 Task: Create a rule from the Agile list, Priority changed -> Complete task in the project BlueChip if Priority Cleared then Complete Task
Action: Mouse moved to (927, 150)
Screenshot: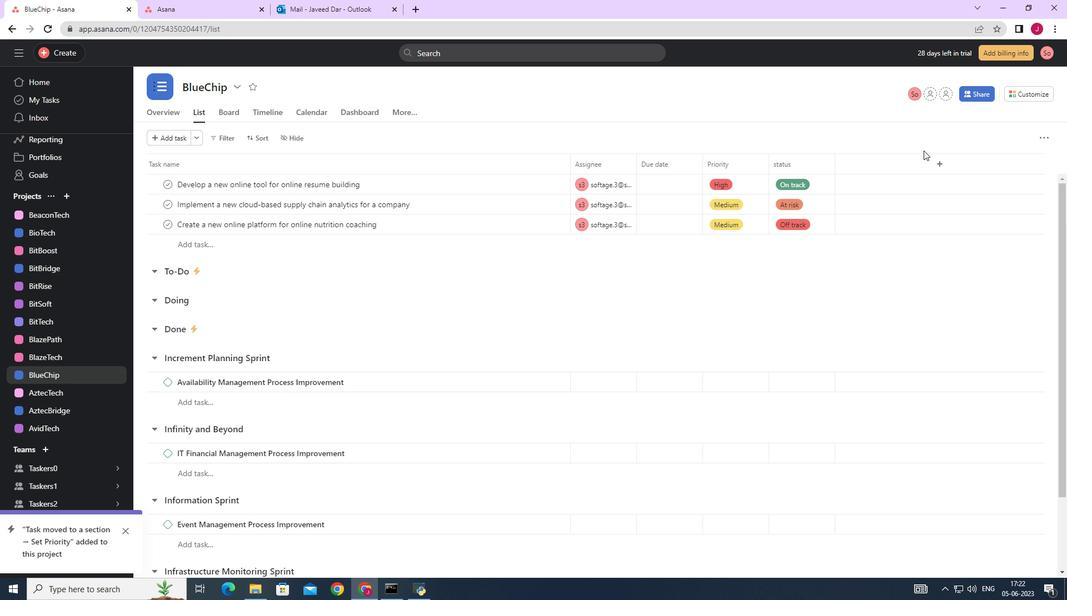 
Action: Mouse scrolled (927, 151) with delta (0, 0)
Screenshot: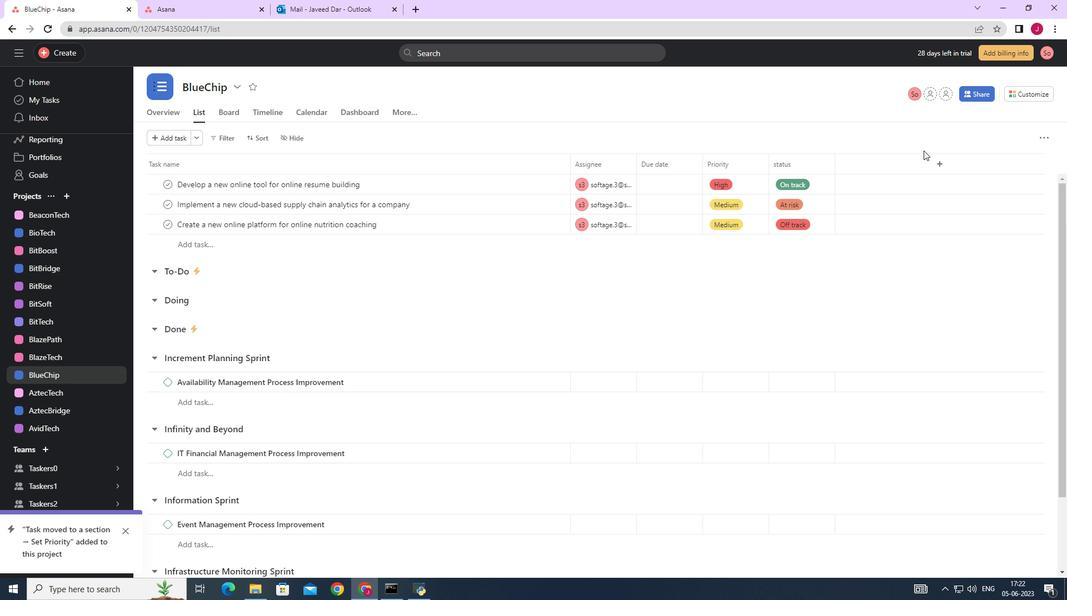 
Action: Mouse moved to (962, 130)
Screenshot: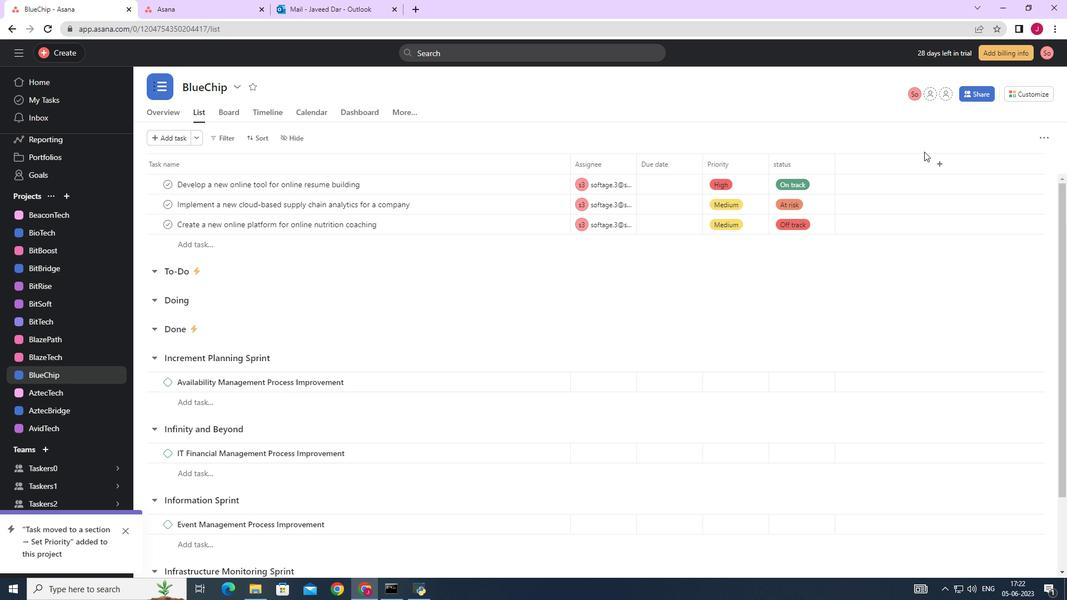 
Action: Mouse scrolled (953, 133) with delta (0, 0)
Screenshot: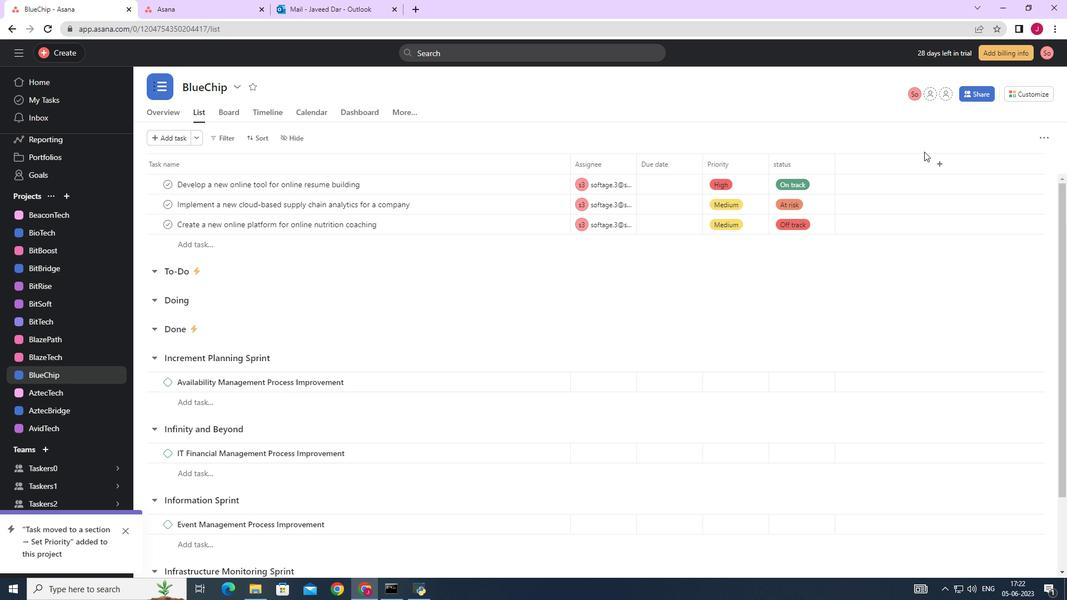 
Action: Mouse moved to (1029, 90)
Screenshot: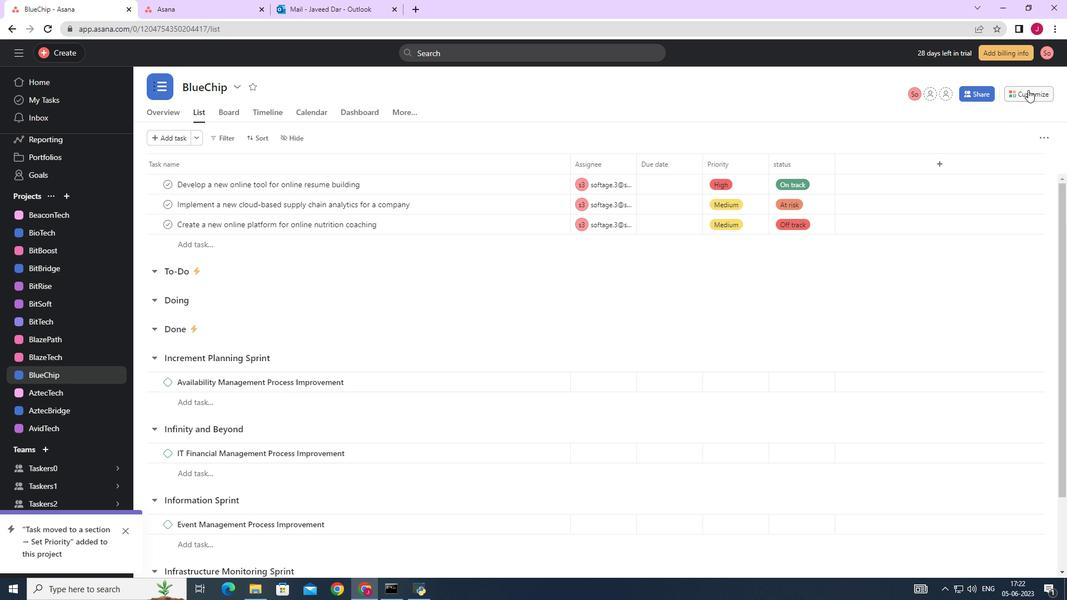 
Action: Mouse pressed left at (1029, 90)
Screenshot: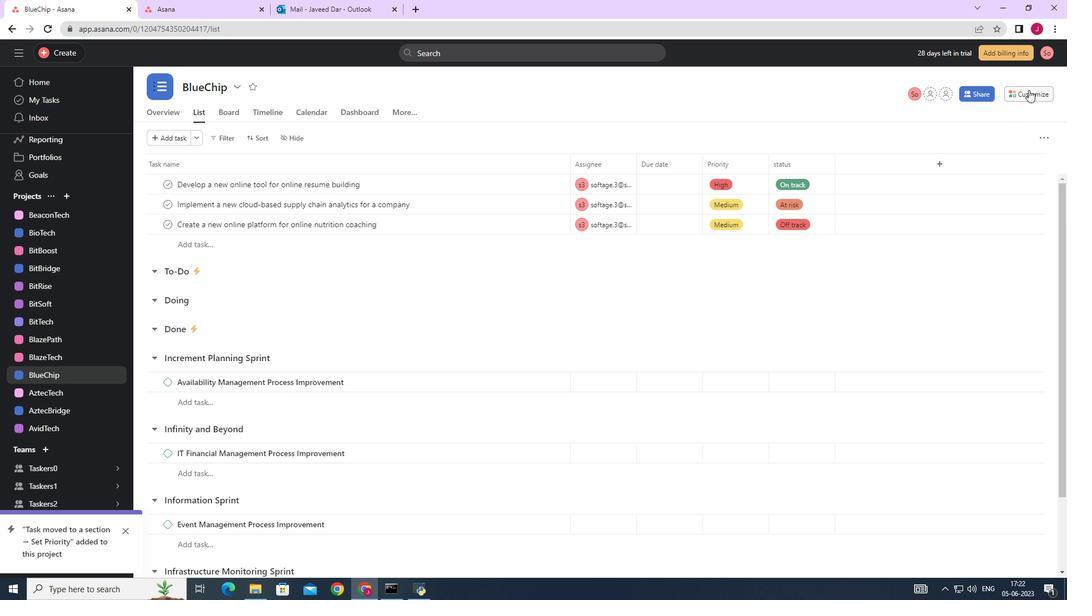 
Action: Mouse moved to (837, 237)
Screenshot: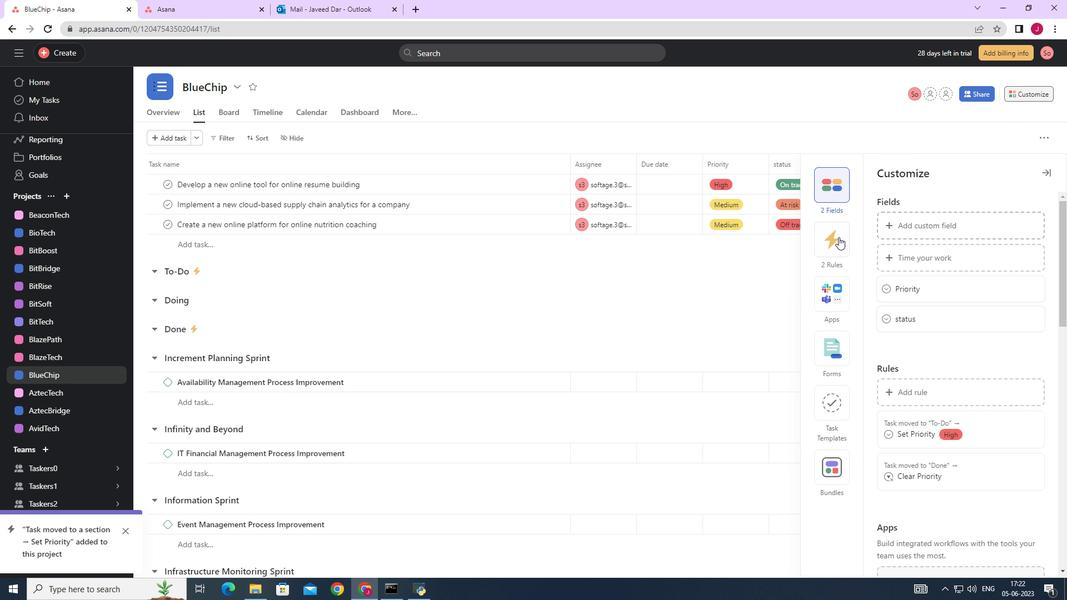 
Action: Mouse pressed left at (837, 237)
Screenshot: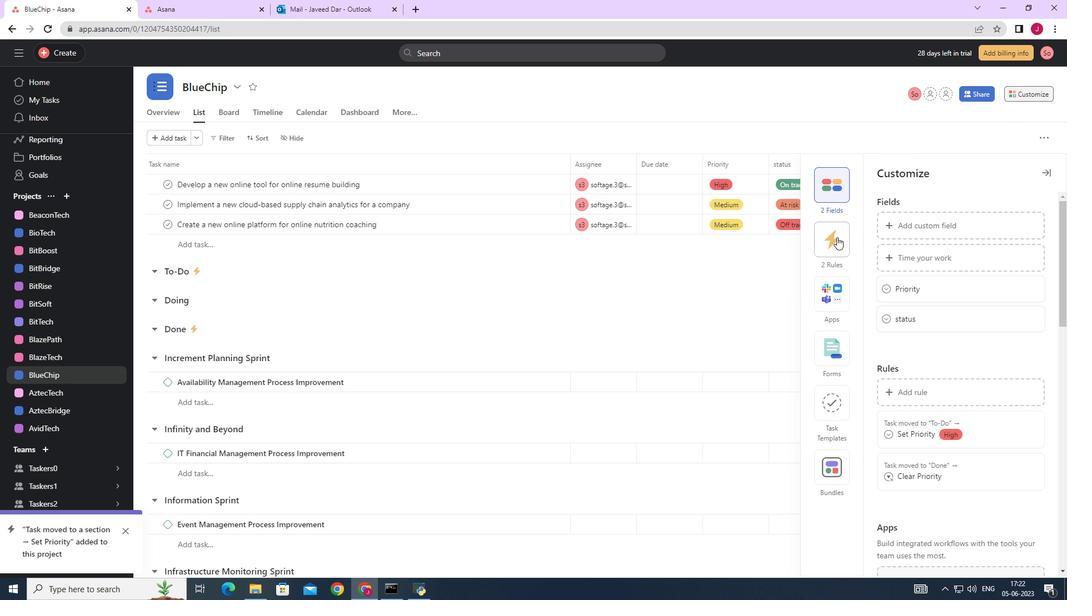
Action: Mouse moved to (937, 220)
Screenshot: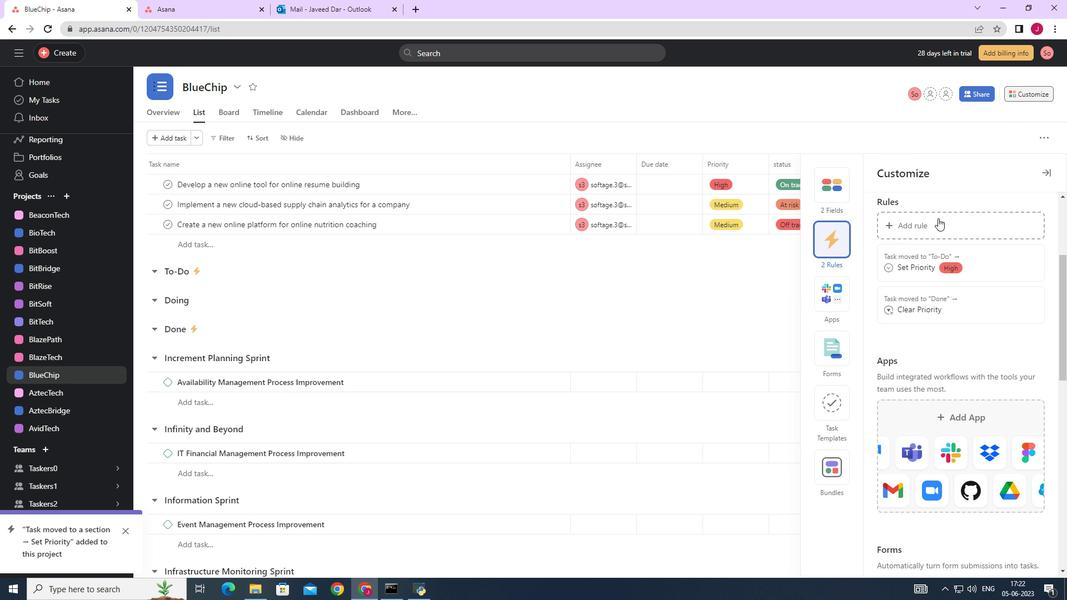 
Action: Mouse pressed left at (937, 220)
Screenshot: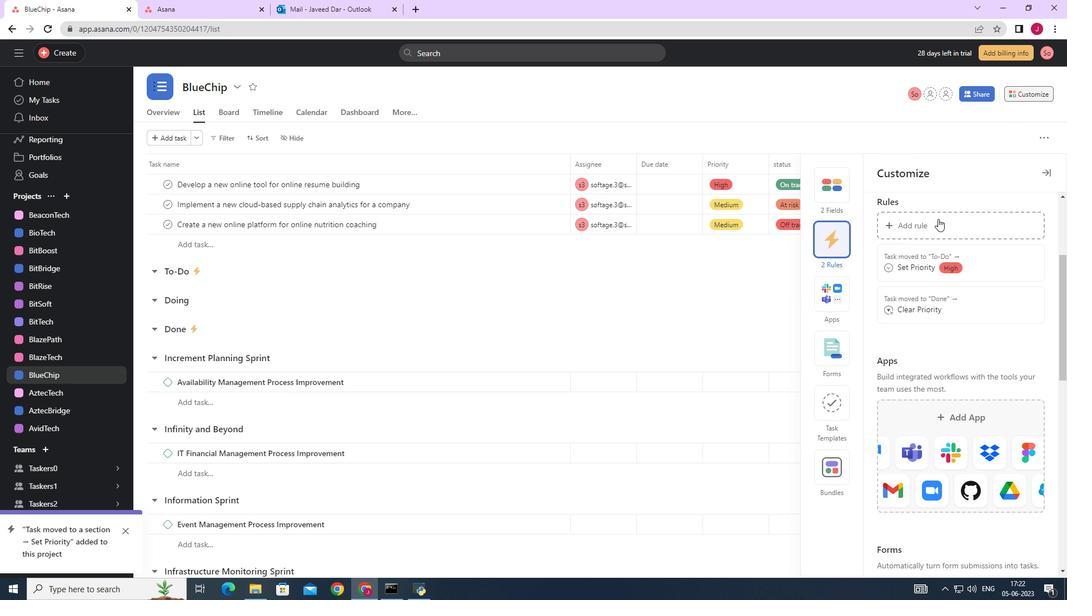
Action: Mouse moved to (229, 167)
Screenshot: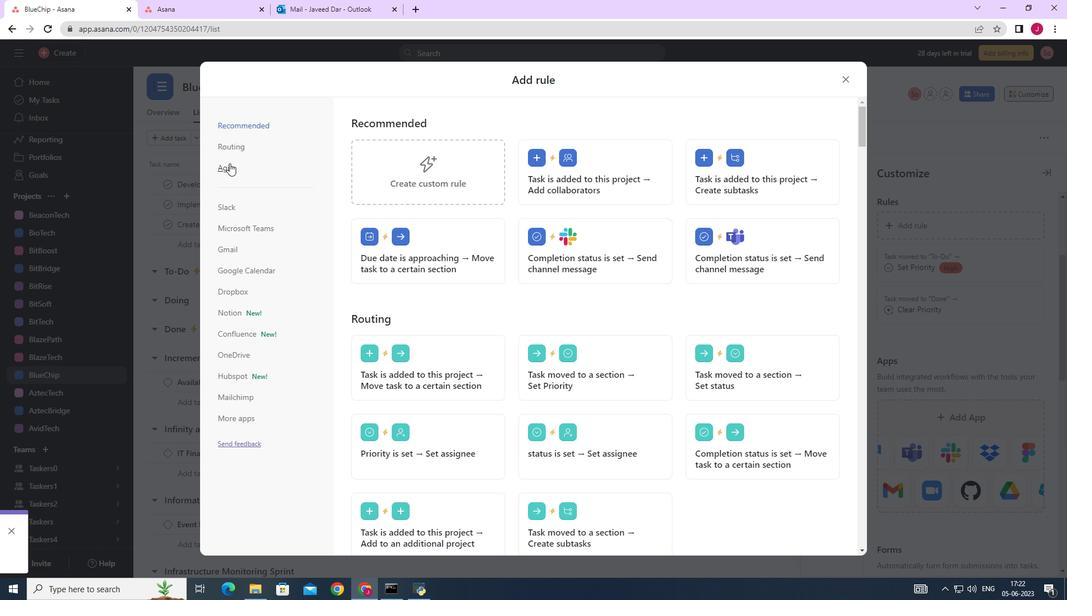 
Action: Mouse pressed left at (229, 167)
Screenshot: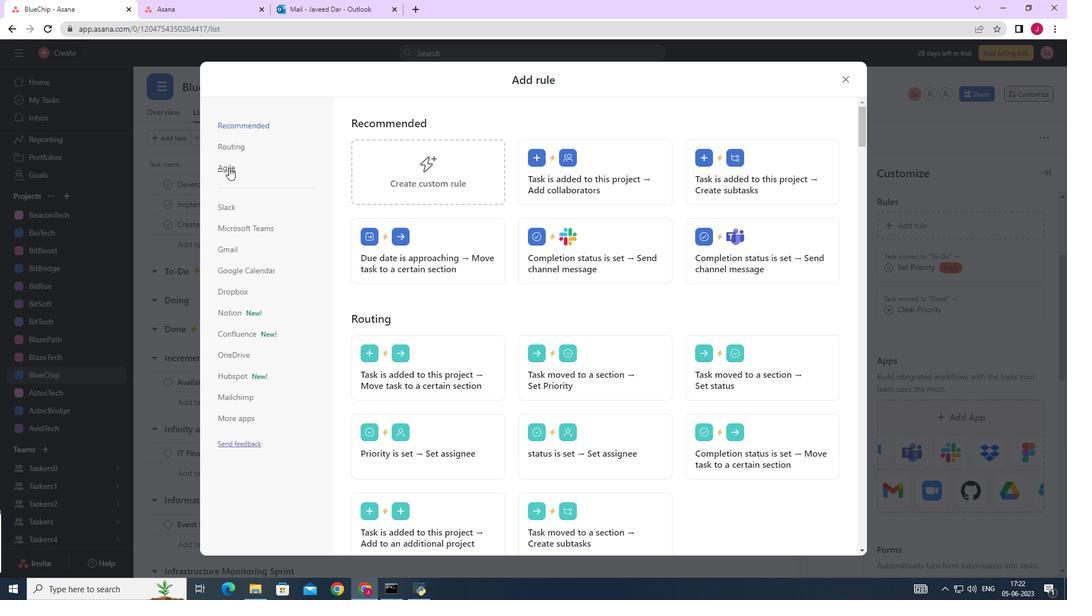 
Action: Mouse moved to (413, 168)
Screenshot: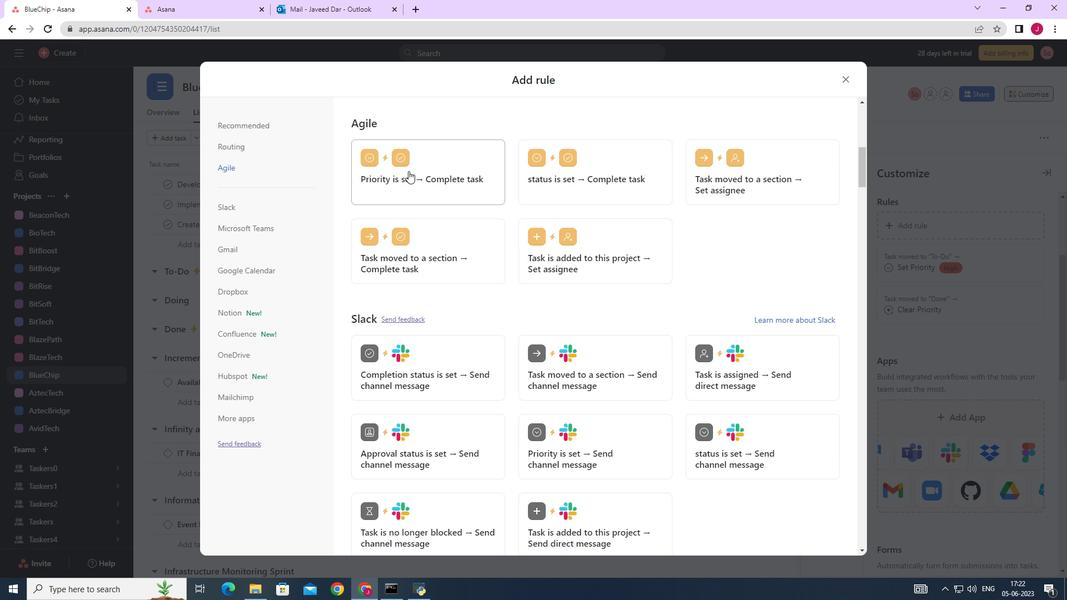 
Action: Mouse pressed left at (413, 168)
Screenshot: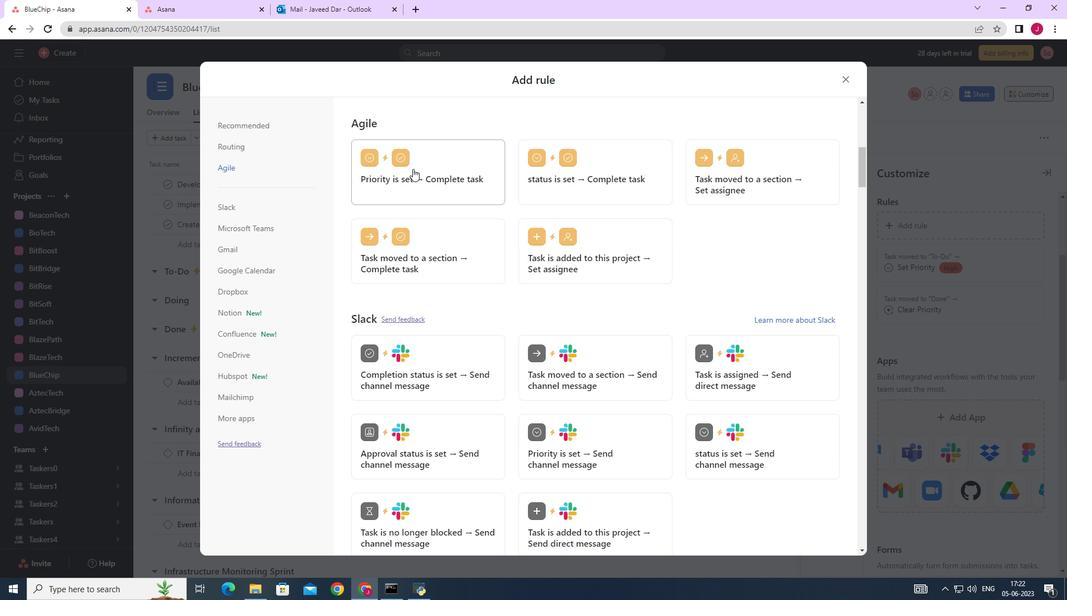 
Action: Mouse moved to (383, 365)
Screenshot: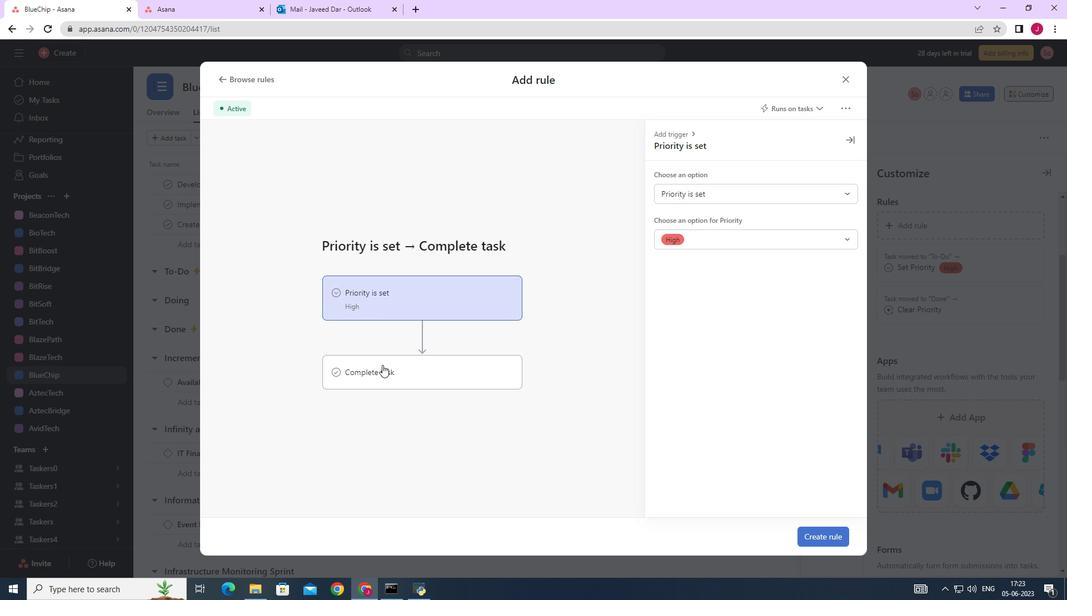 
Action: Mouse pressed left at (383, 365)
Screenshot: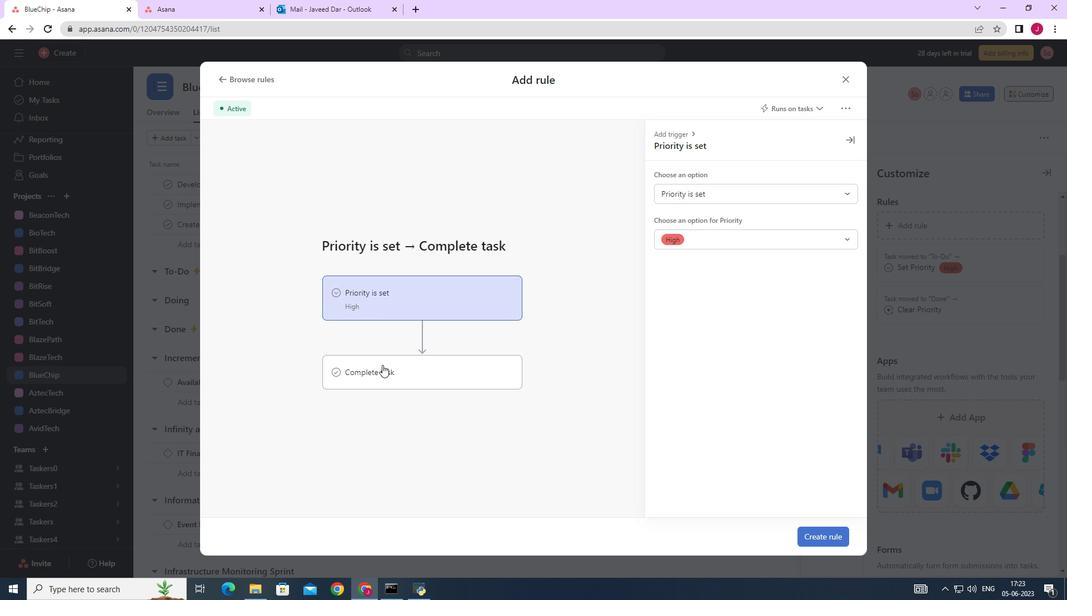 
Action: Mouse moved to (383, 292)
Screenshot: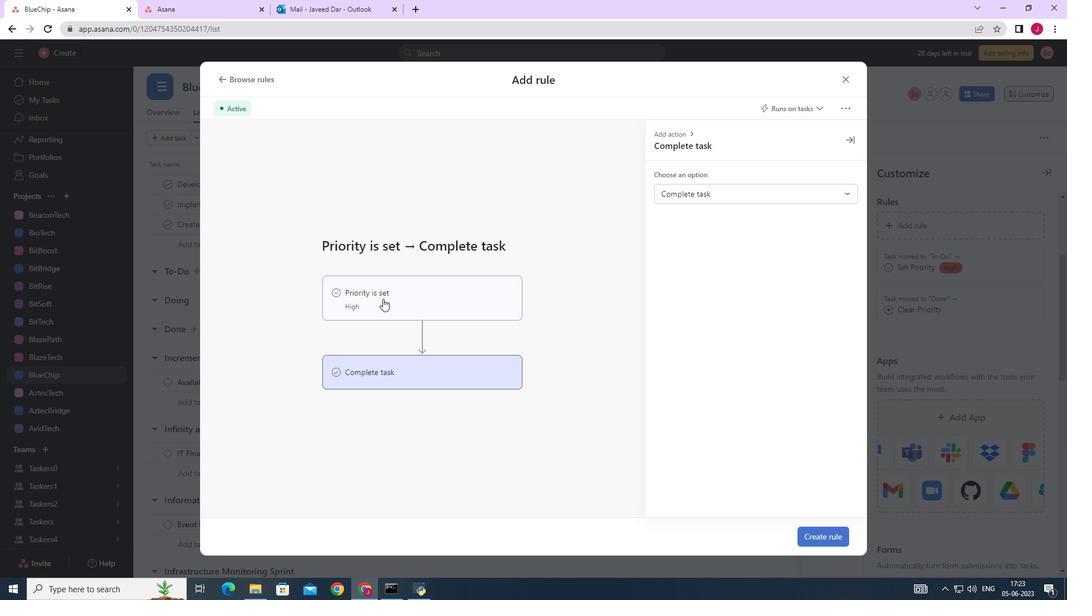 
Action: Mouse pressed left at (383, 292)
Screenshot: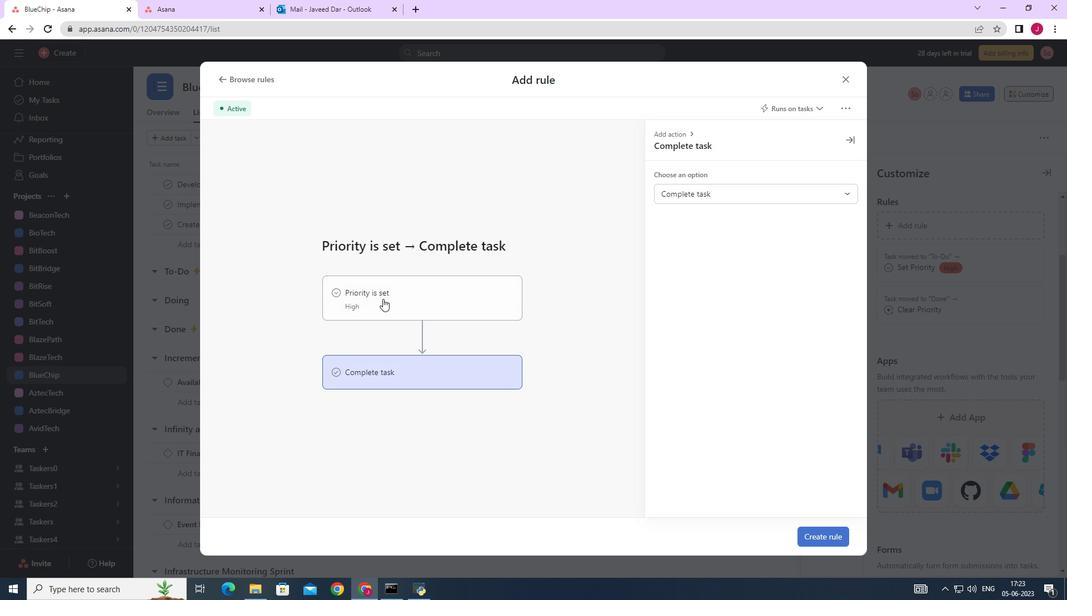 
Action: Mouse moved to (687, 192)
Screenshot: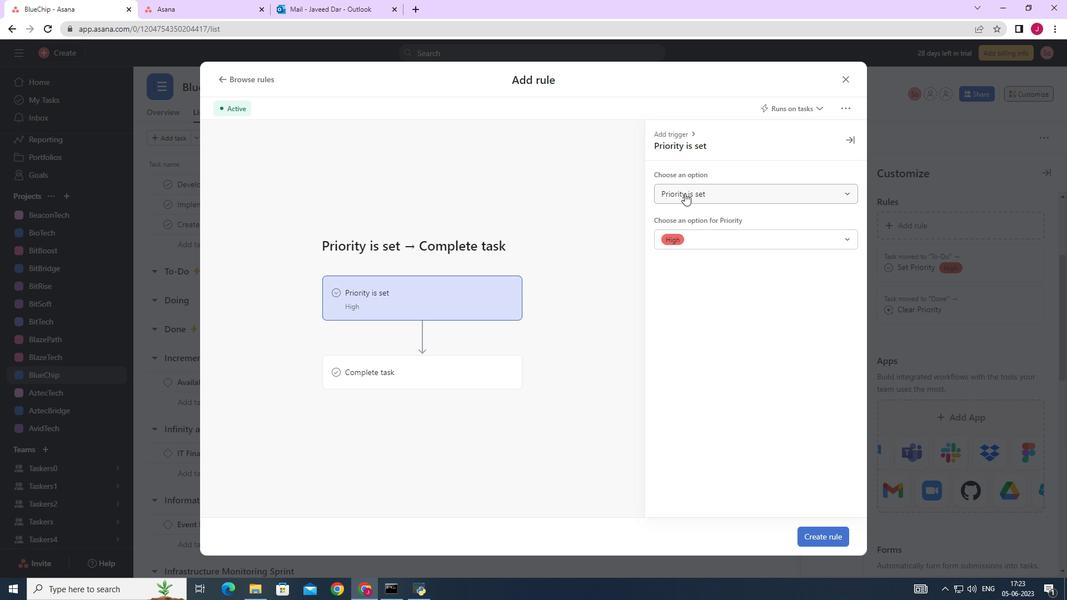 
Action: Mouse pressed left at (687, 192)
Screenshot: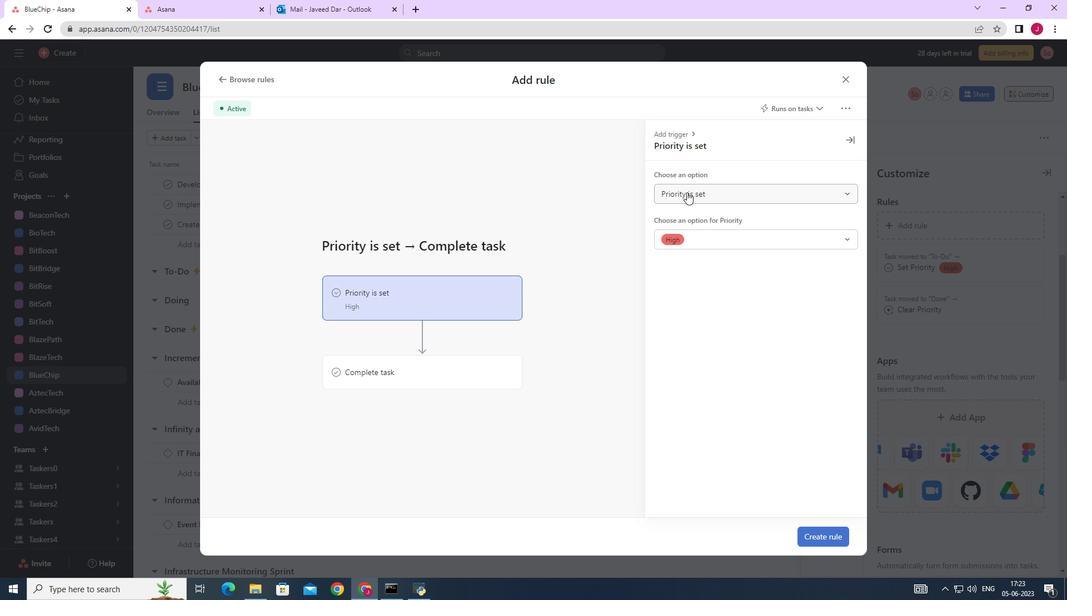 
Action: Mouse moved to (693, 236)
Screenshot: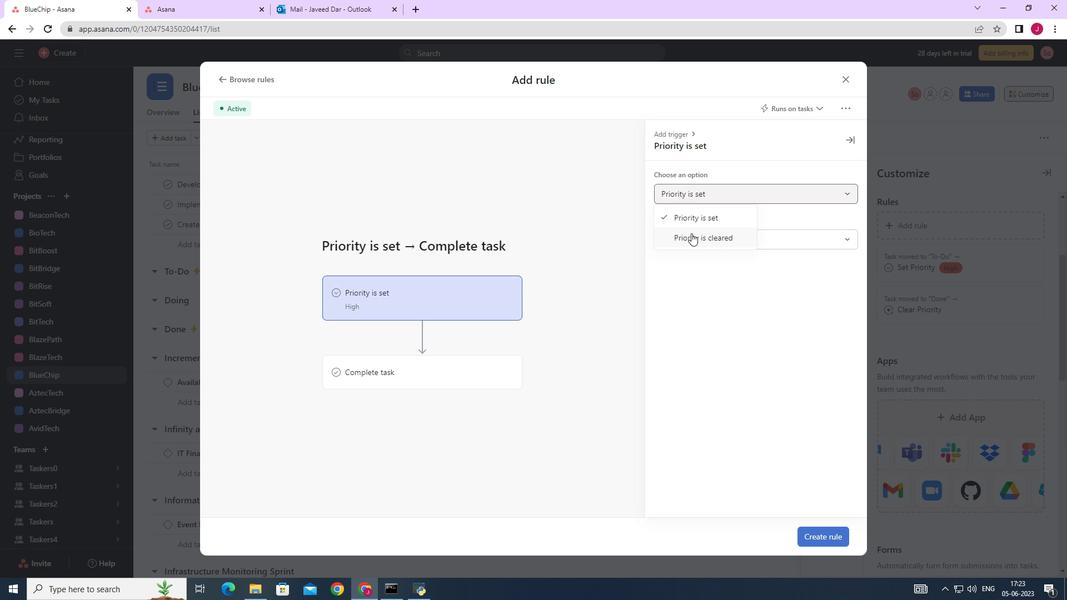 
Action: Mouse pressed left at (693, 235)
Screenshot: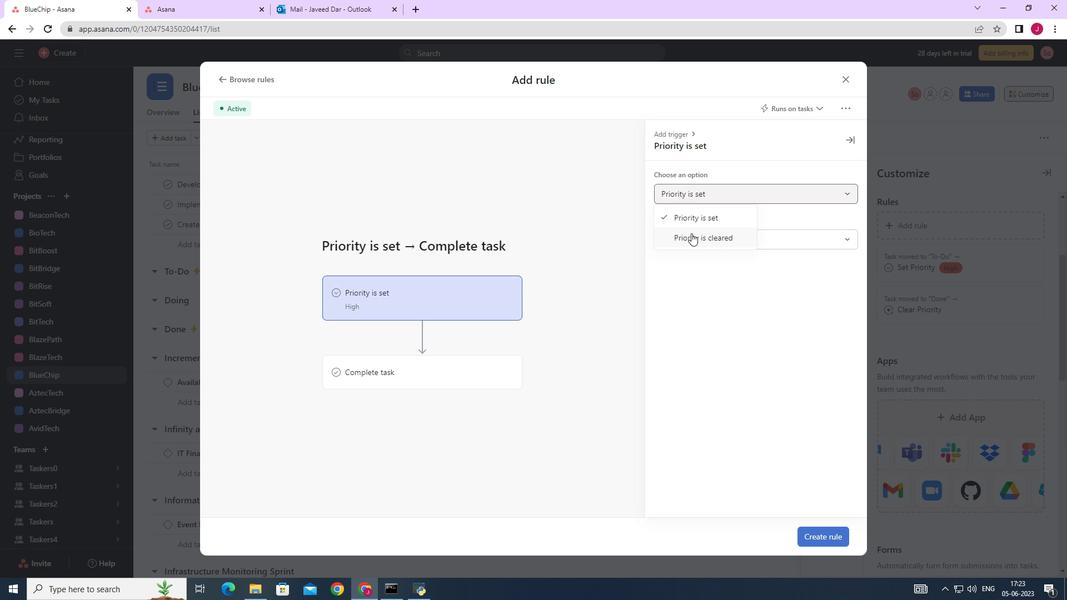 
Action: Mouse moved to (426, 354)
Screenshot: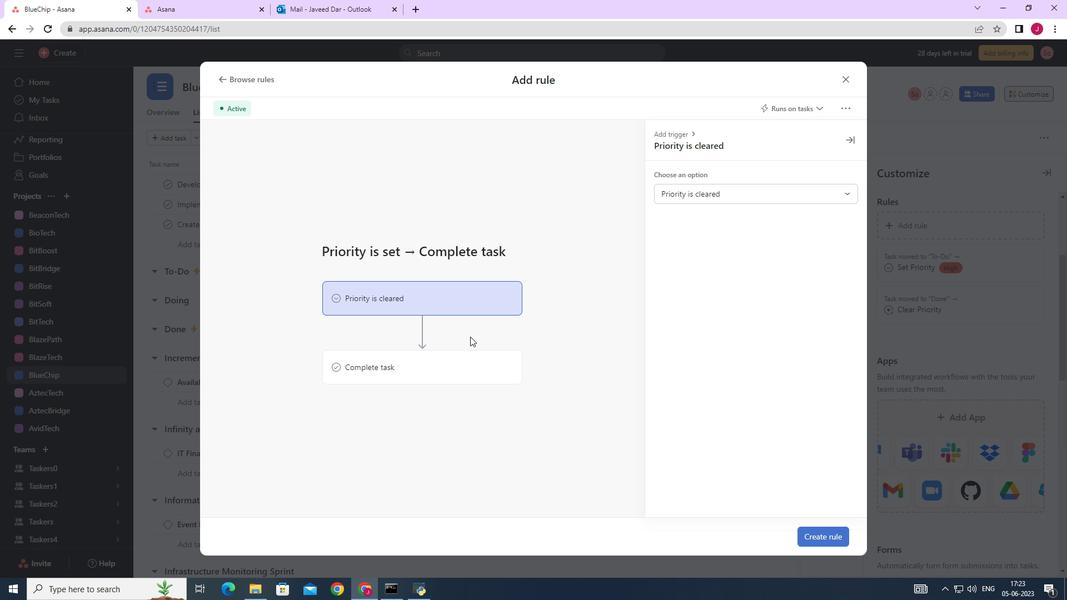 
Action: Mouse pressed left at (426, 354)
Screenshot: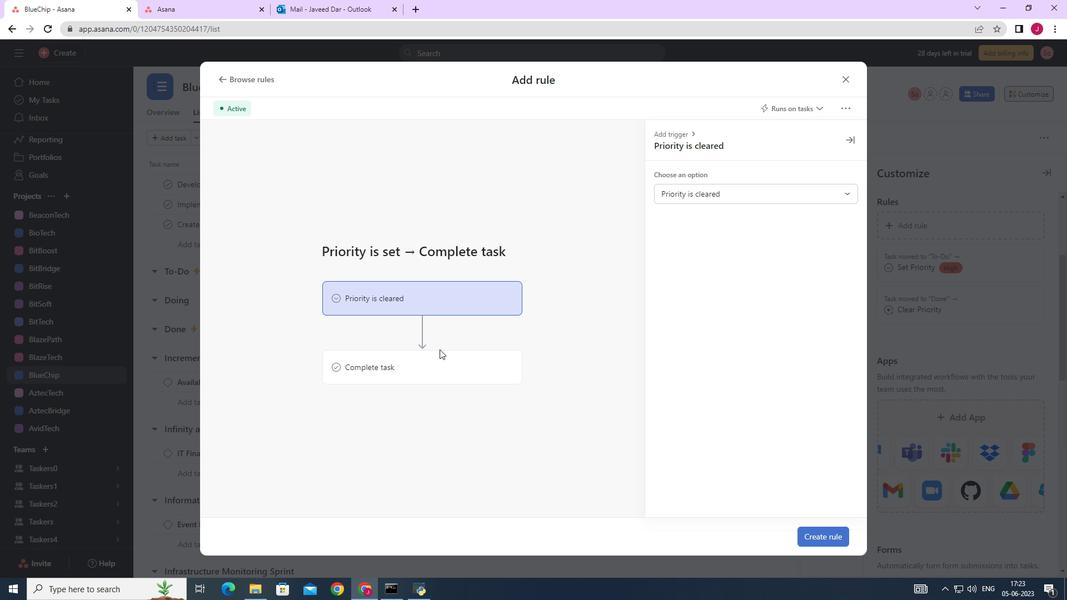 
Action: Mouse moved to (826, 533)
Screenshot: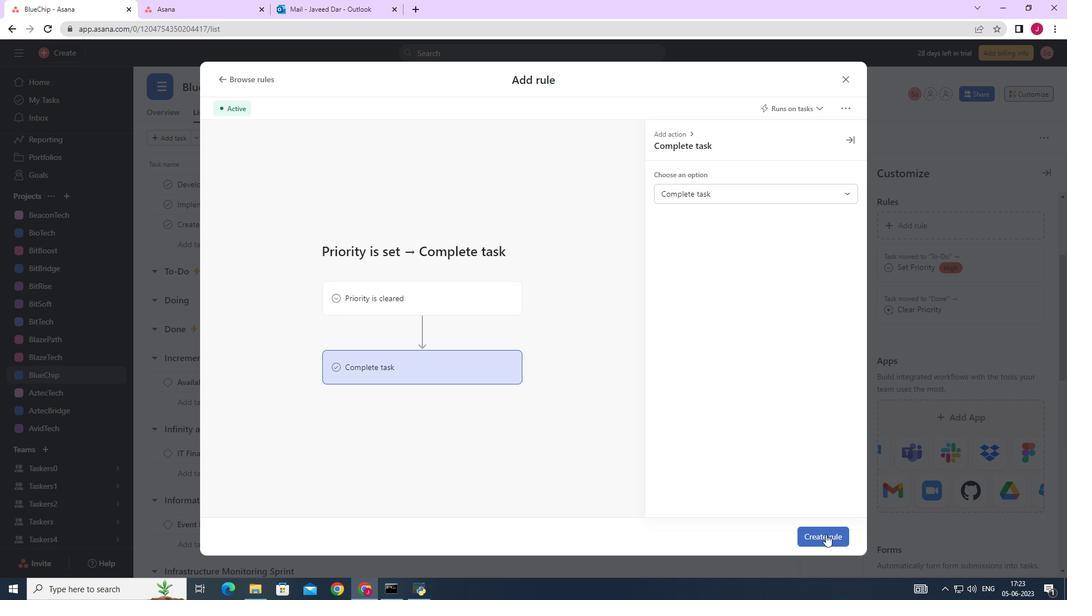 
Action: Mouse pressed left at (826, 533)
Screenshot: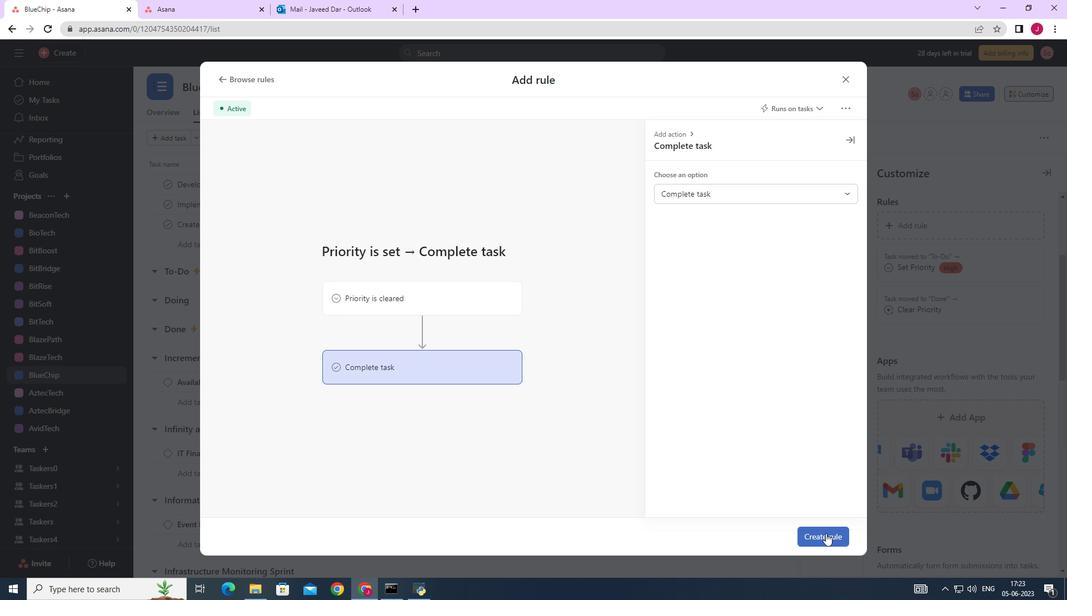 
Action: Mouse moved to (816, 523)
Screenshot: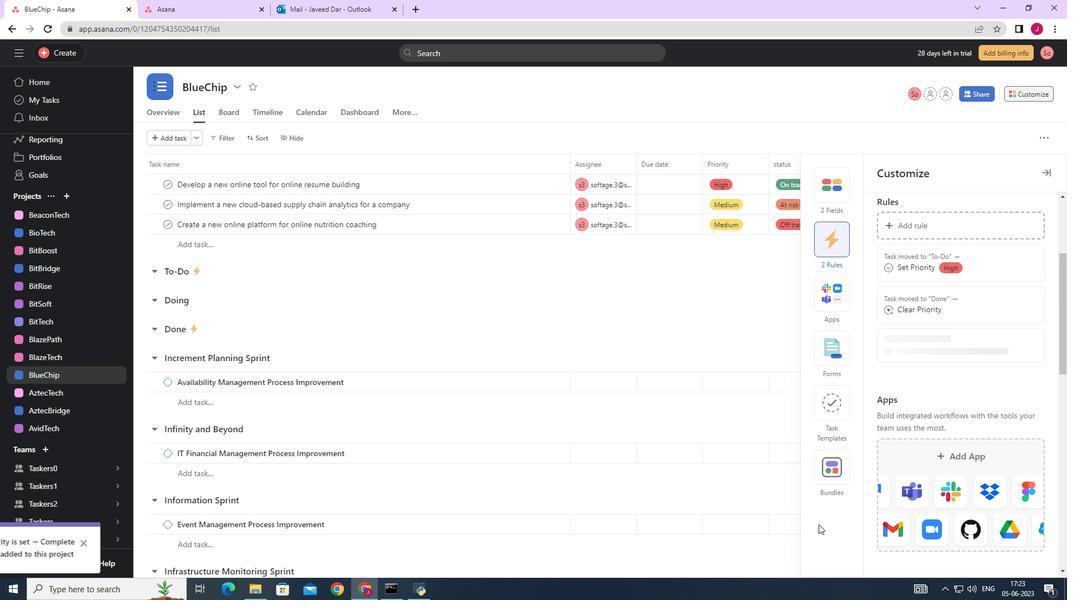 
